 Task: Add the task  Integrate website with a new live chat support system to the section Gravity Wave in the project BioForge and add a Due Date to the respective task as 2023/11/08
Action: Mouse moved to (1076, 515)
Screenshot: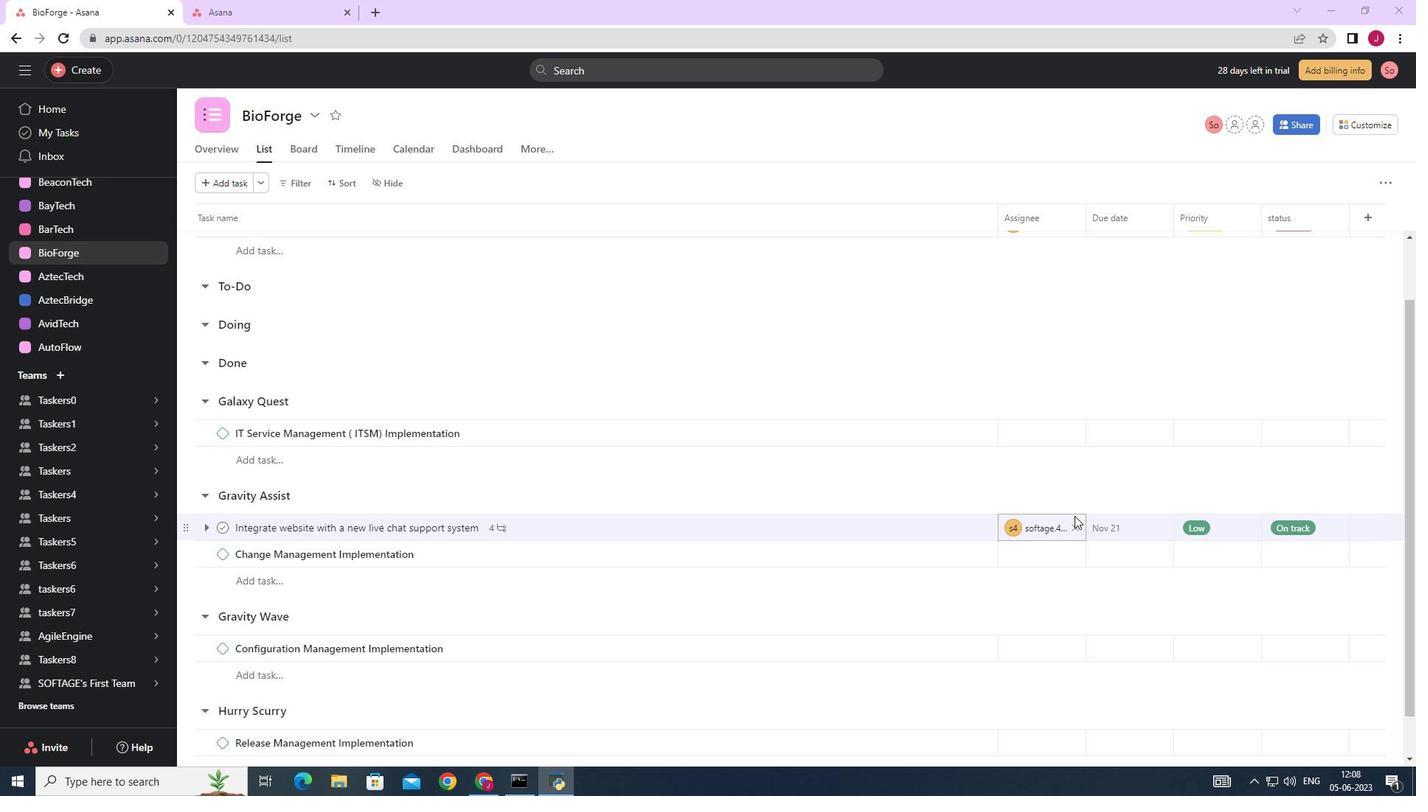 
Action: Mouse scrolled (1076, 514) with delta (0, 0)
Screenshot: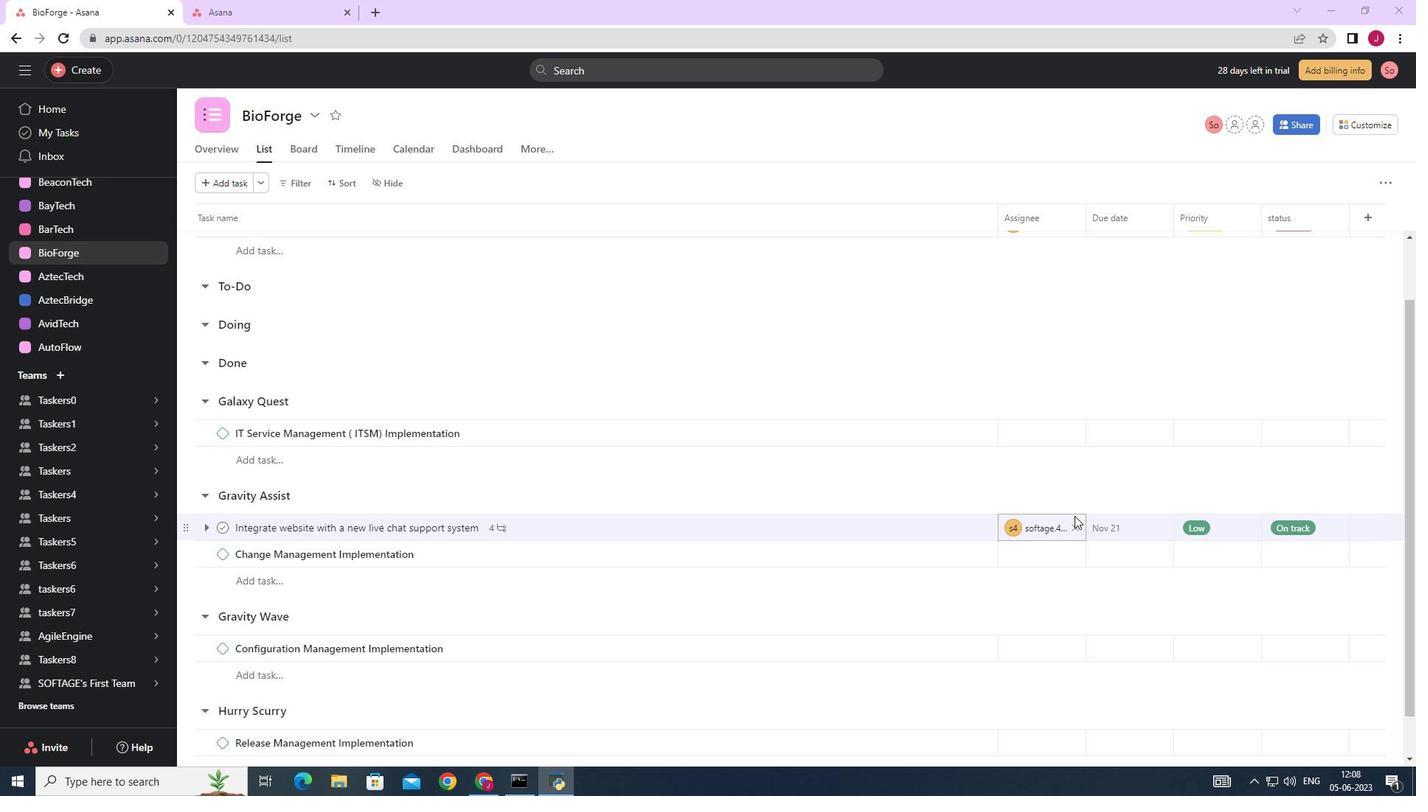 
Action: Mouse scrolled (1076, 514) with delta (0, 0)
Screenshot: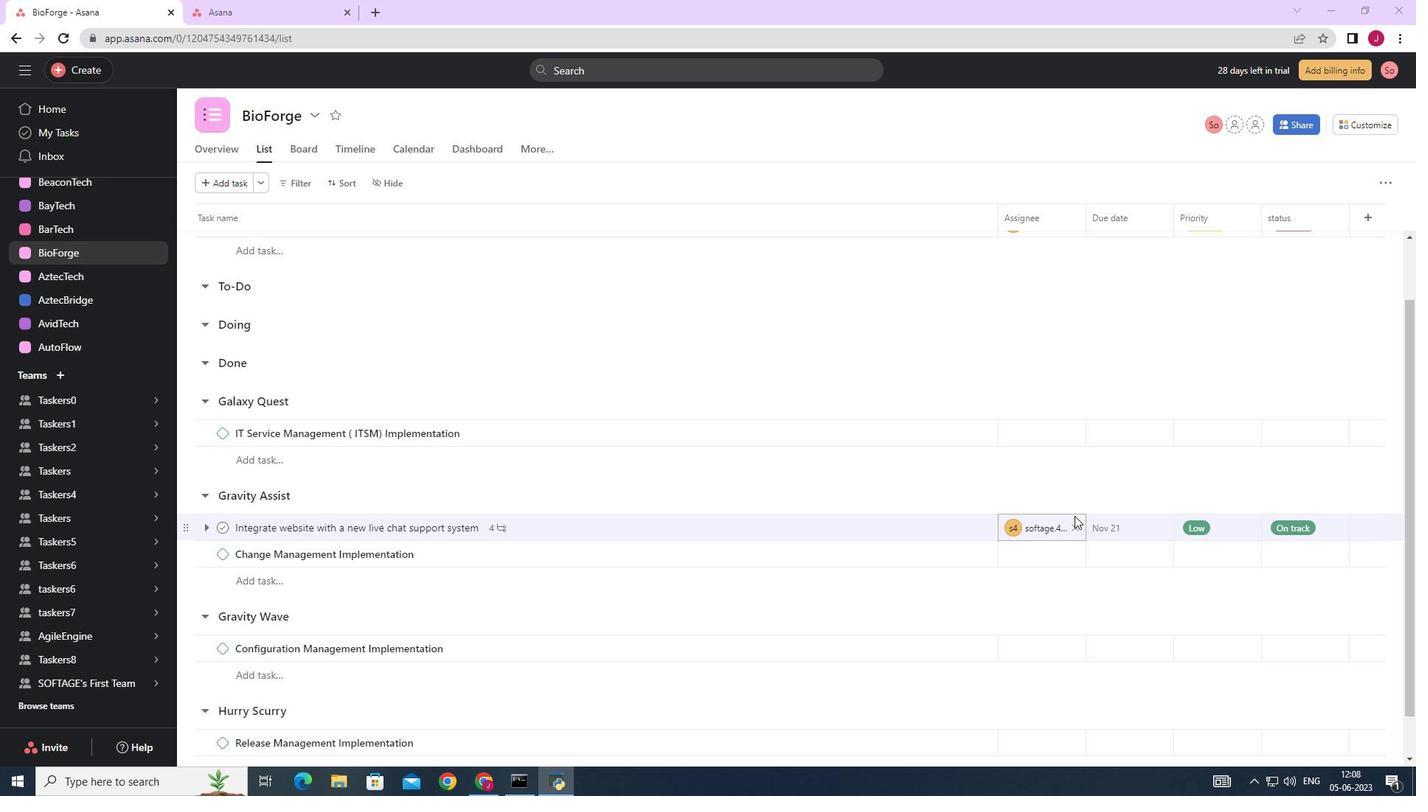 
Action: Mouse scrolled (1076, 514) with delta (0, 0)
Screenshot: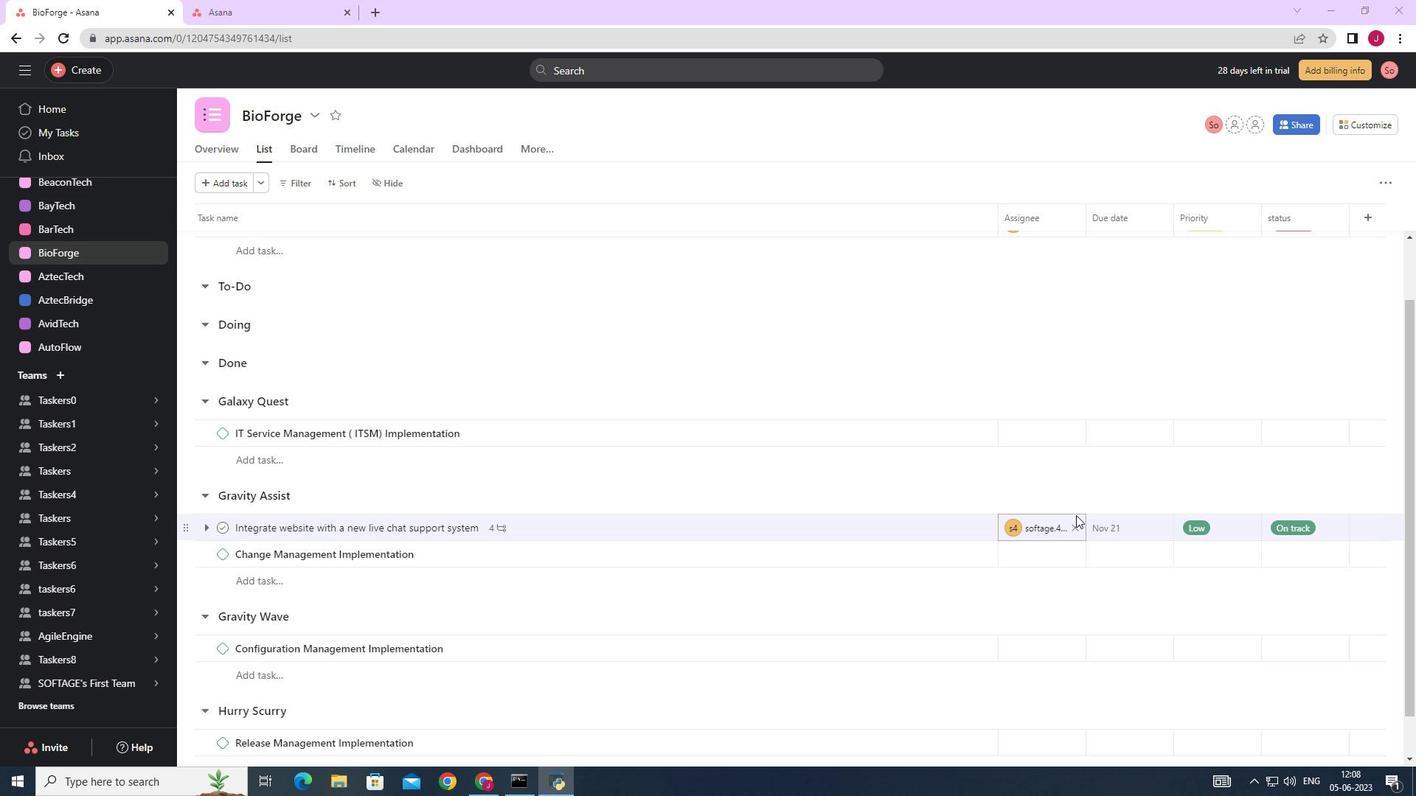 
Action: Mouse moved to (958, 485)
Screenshot: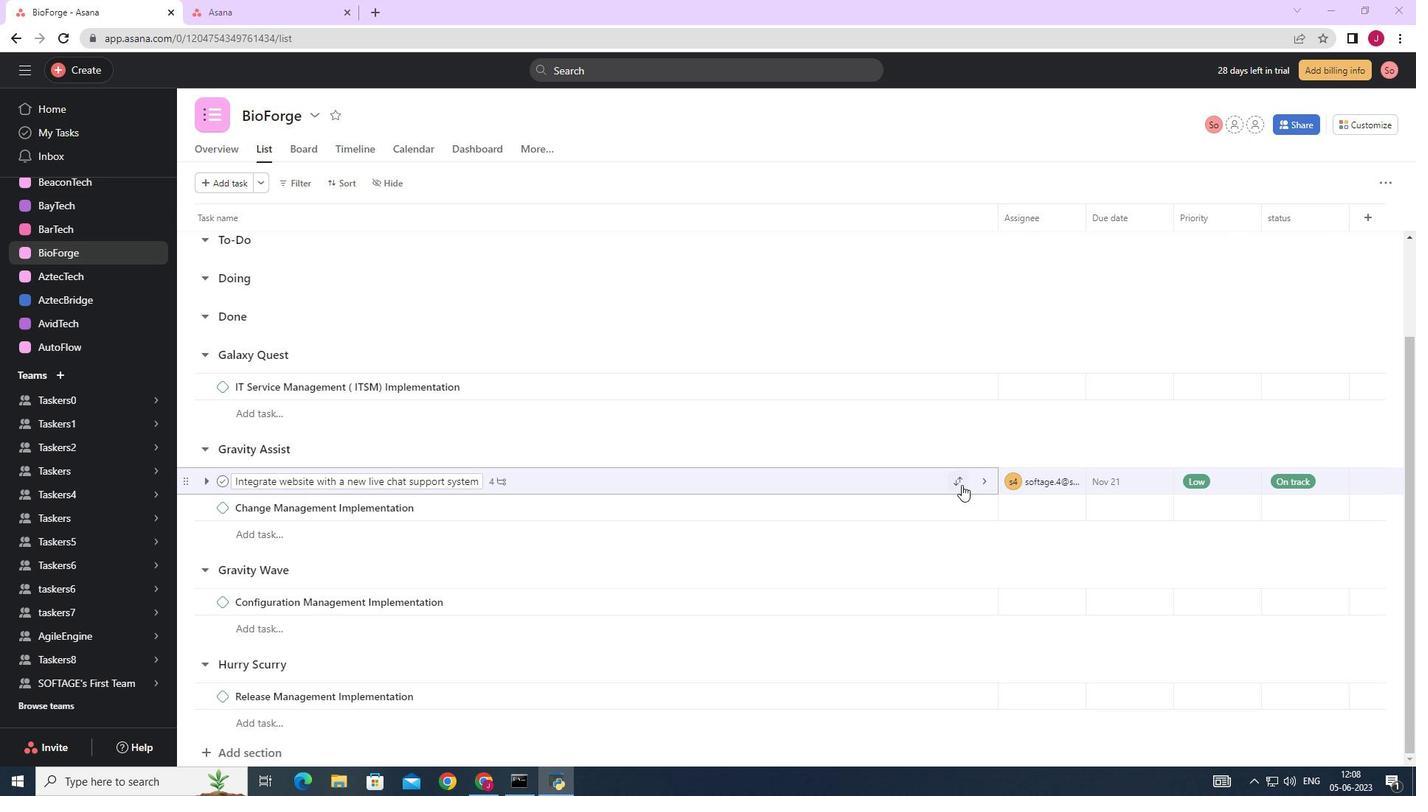 
Action: Mouse pressed left at (958, 485)
Screenshot: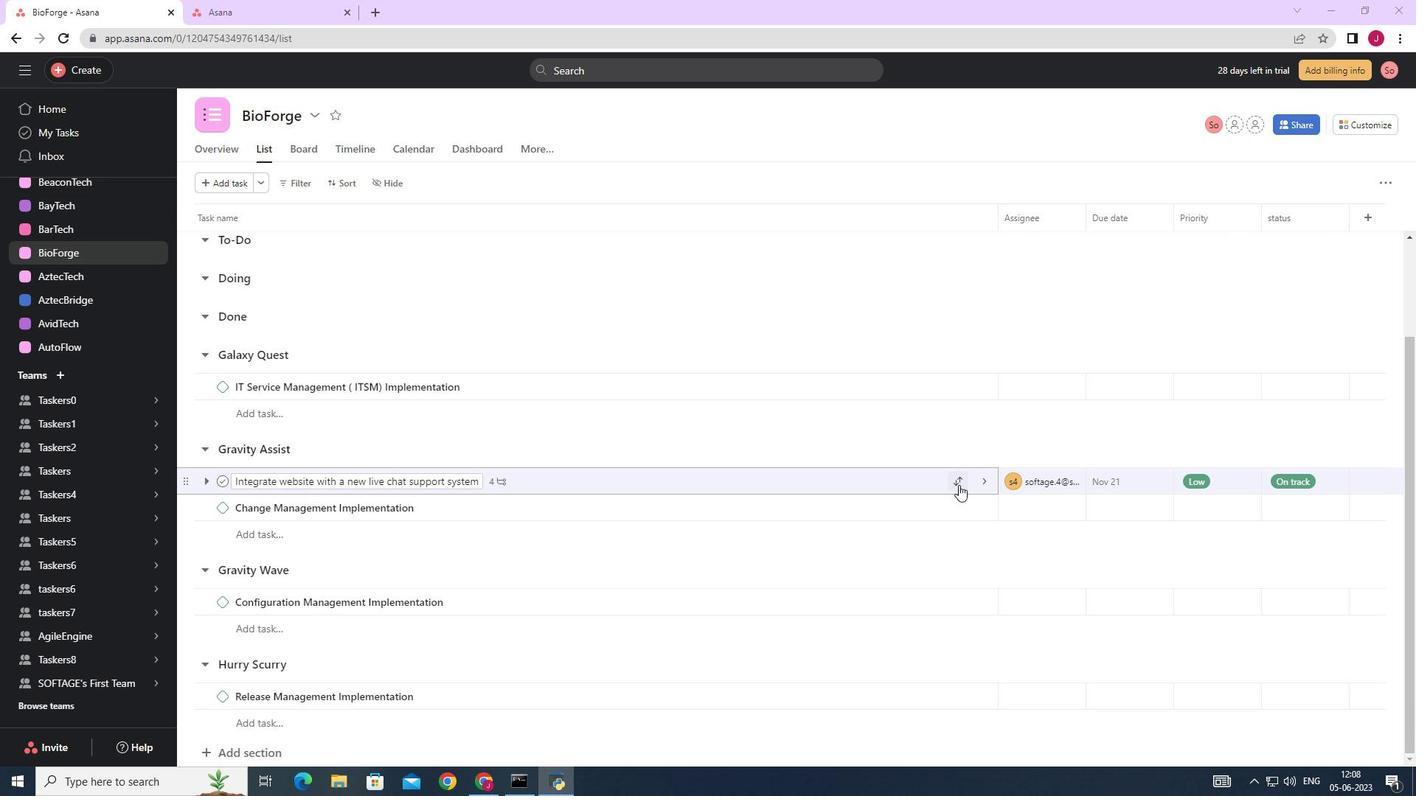 
Action: Mouse moved to (885, 698)
Screenshot: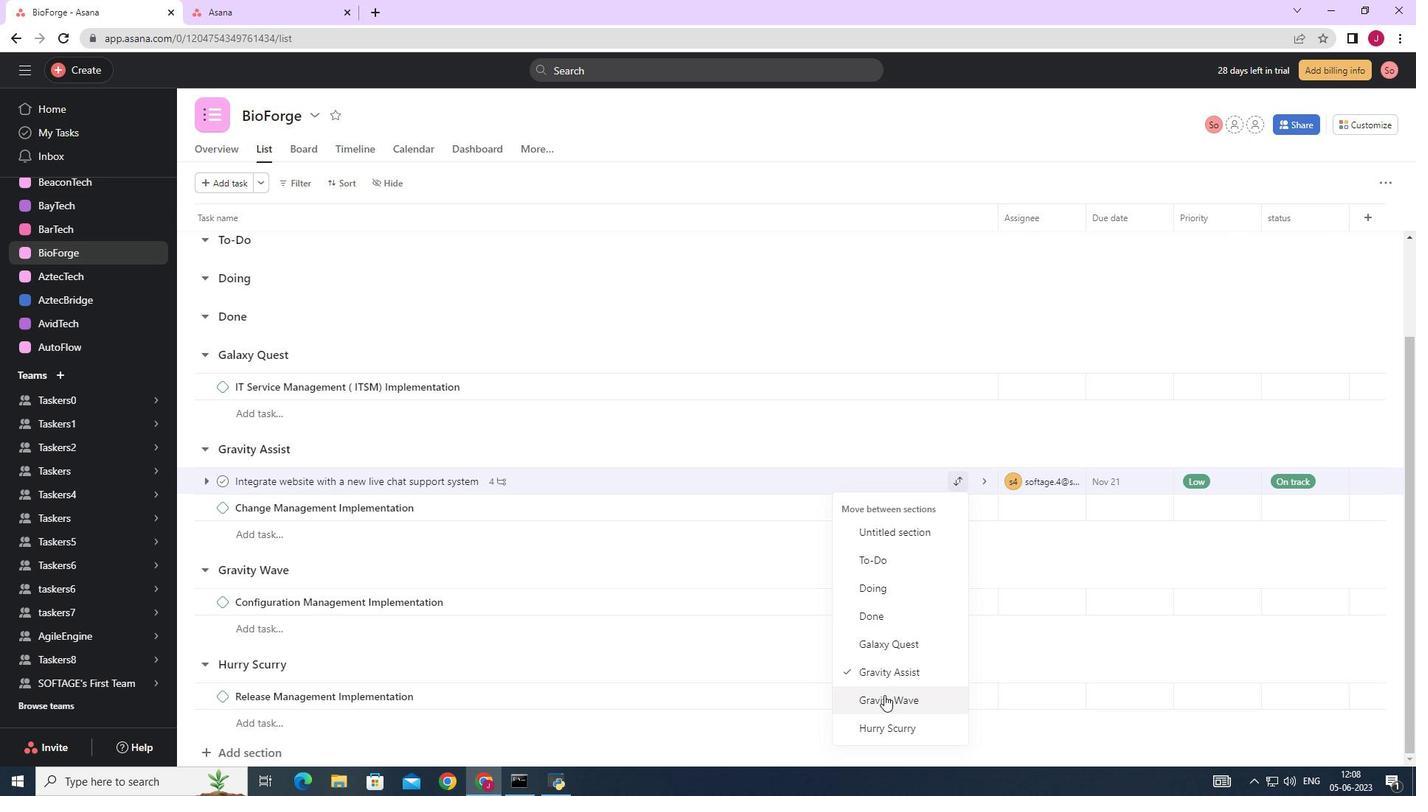 
Action: Mouse pressed left at (885, 698)
Screenshot: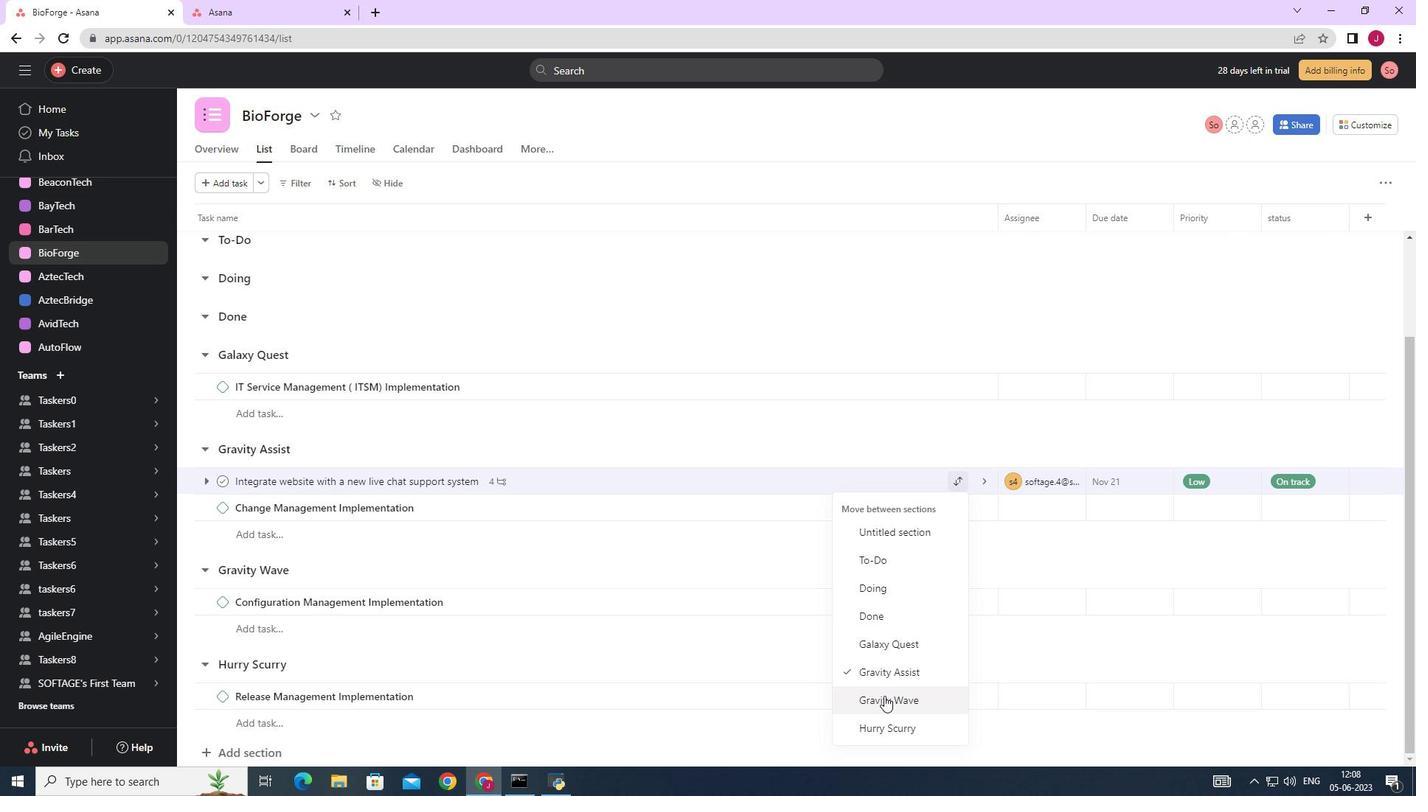
Action: Mouse moved to (1164, 579)
Screenshot: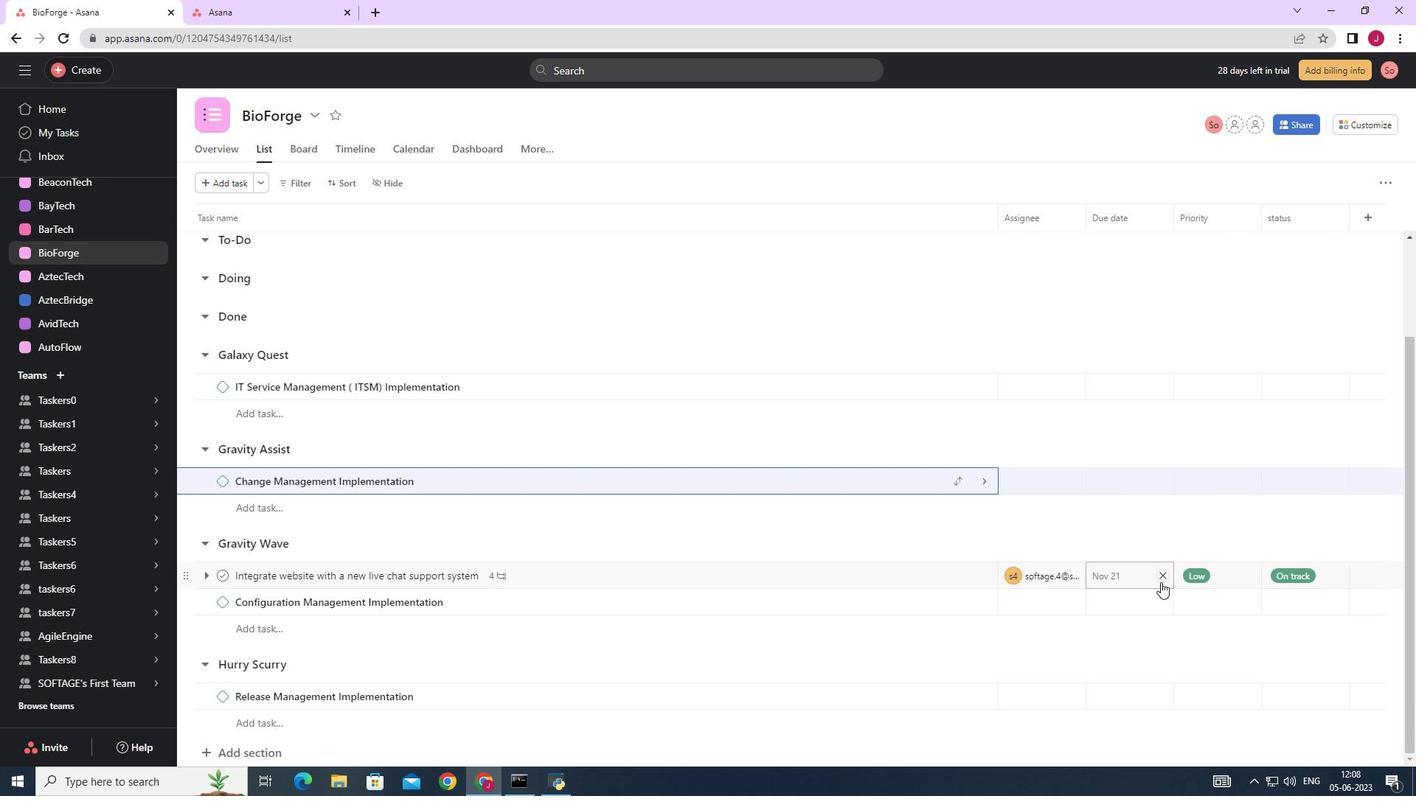 
Action: Mouse pressed left at (1164, 579)
Screenshot: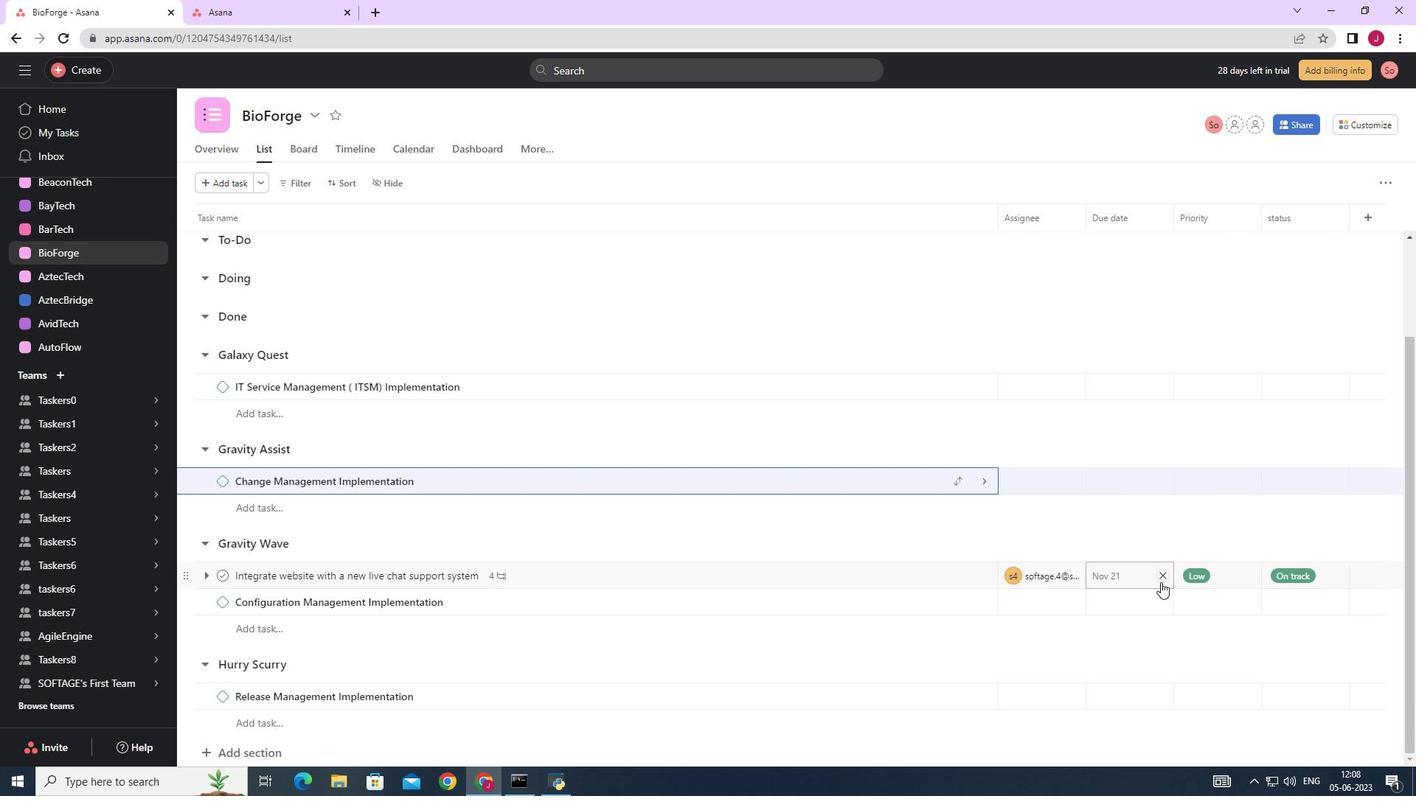 
Action: Mouse moved to (1117, 583)
Screenshot: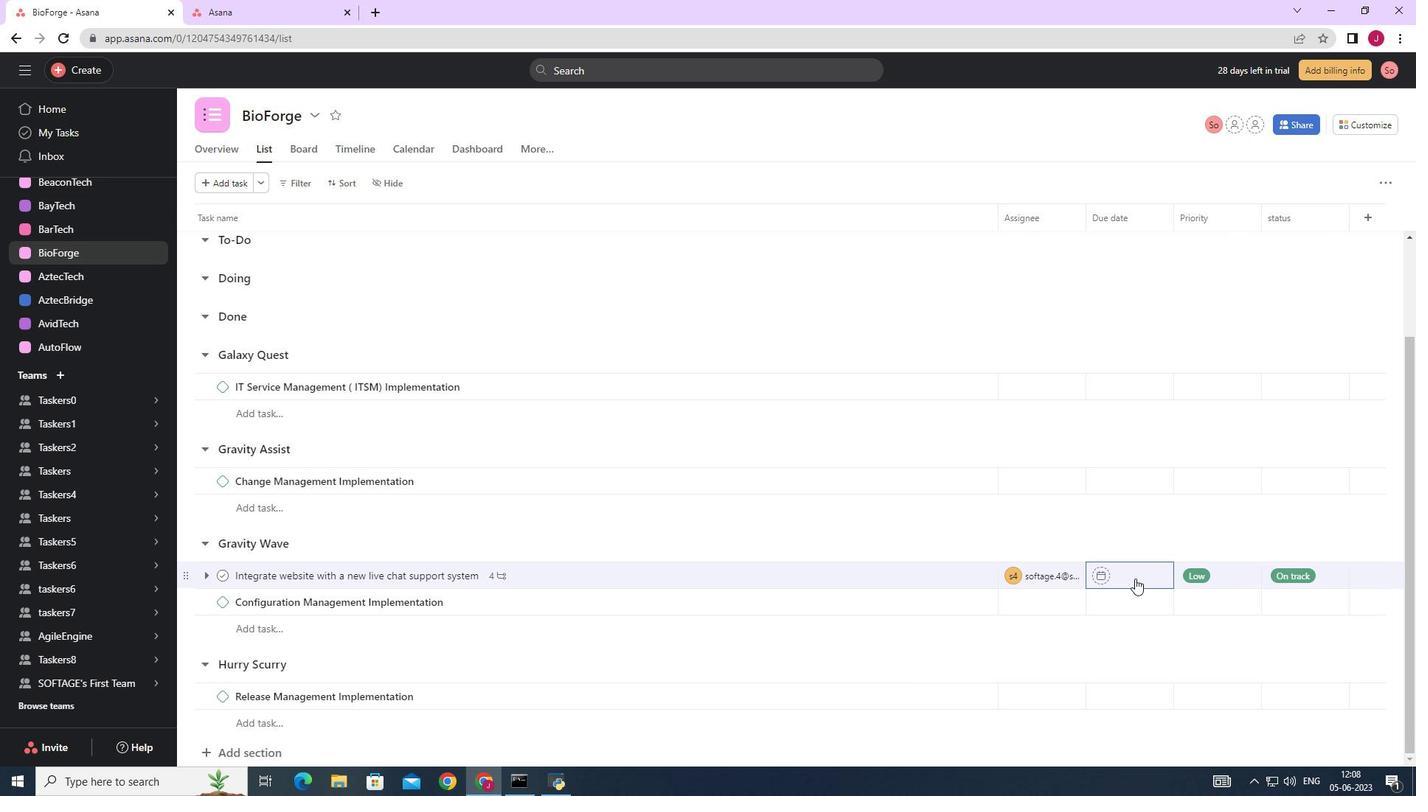 
Action: Mouse pressed left at (1117, 583)
Screenshot: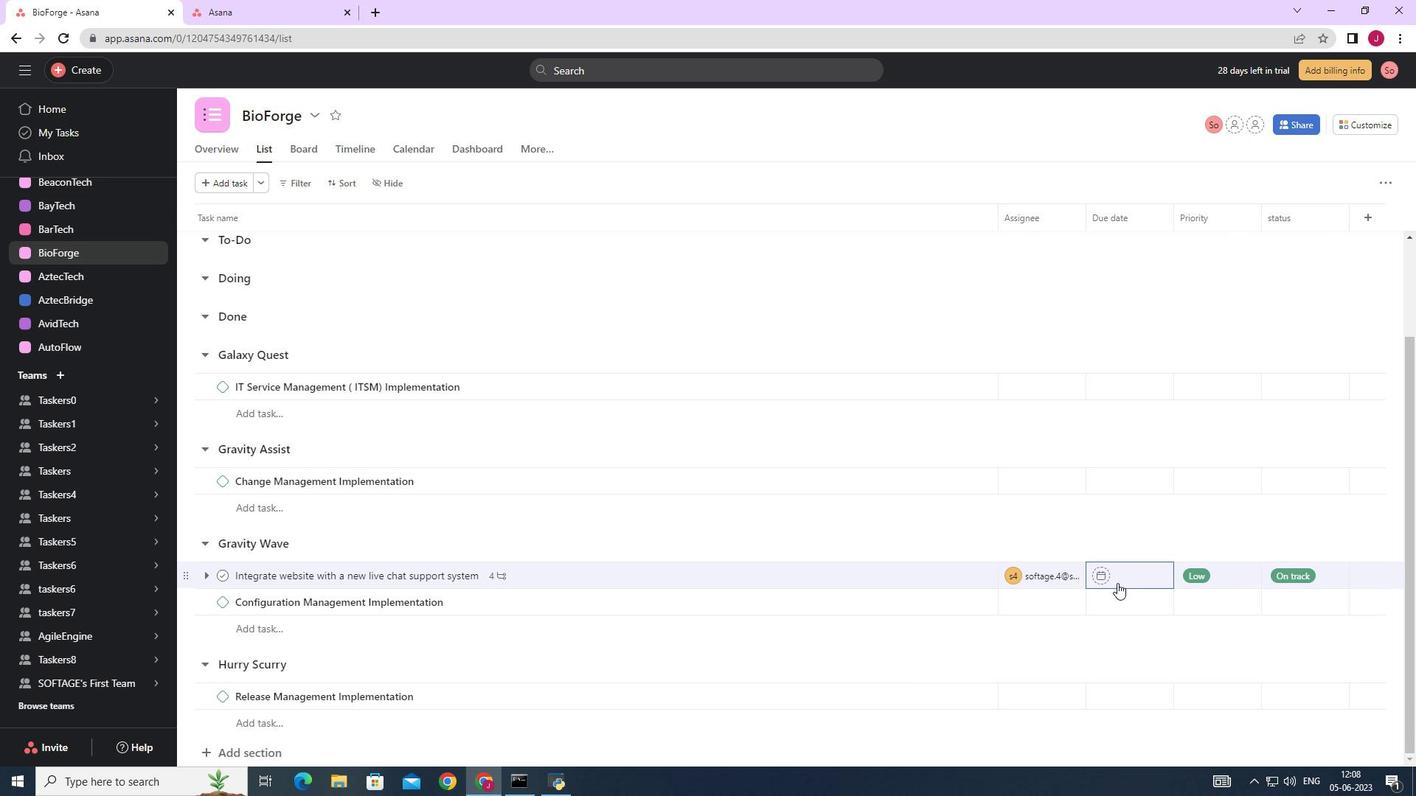
Action: Mouse moved to (1284, 344)
Screenshot: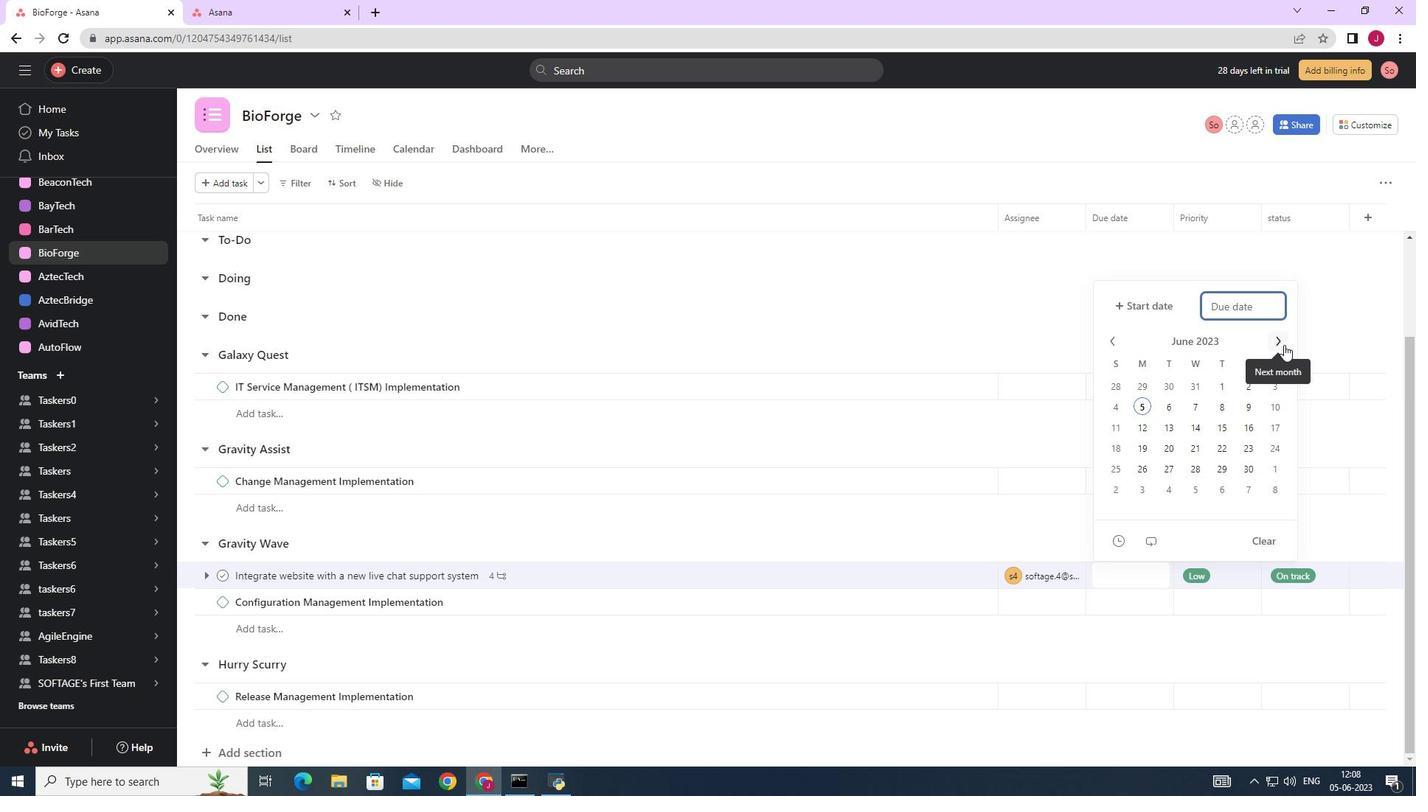 
Action: Mouse pressed left at (1284, 344)
Screenshot: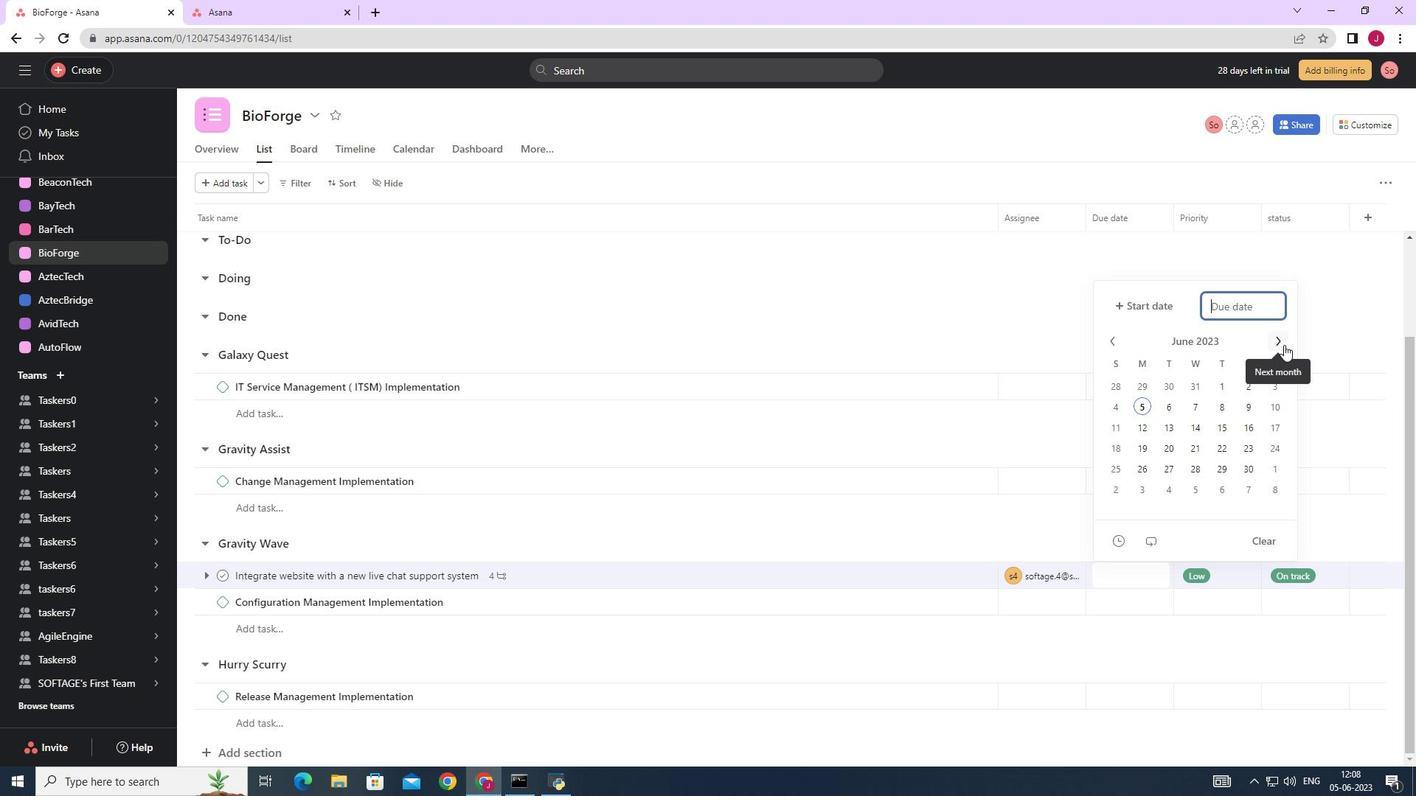 
Action: Mouse pressed left at (1284, 344)
Screenshot: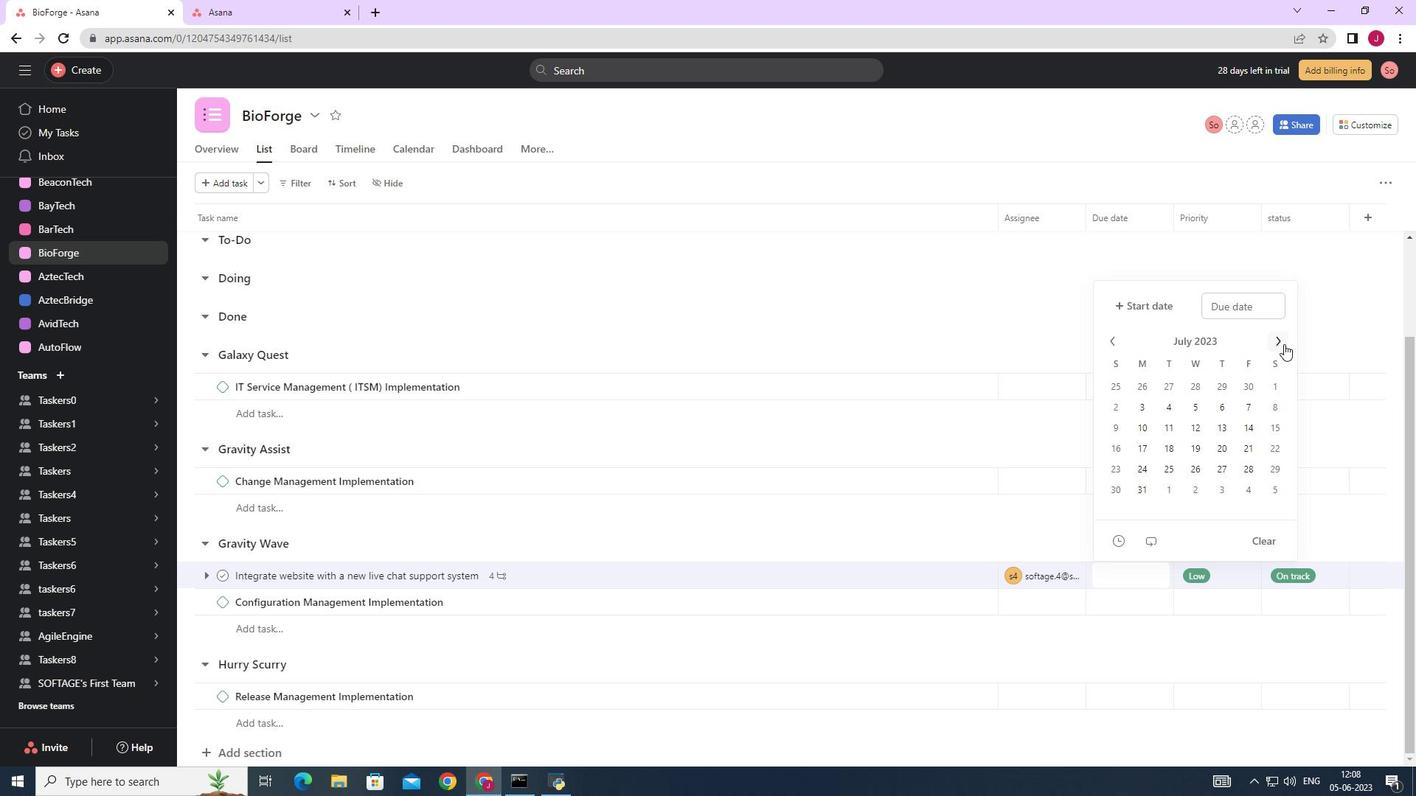 
Action: Mouse pressed left at (1284, 344)
Screenshot: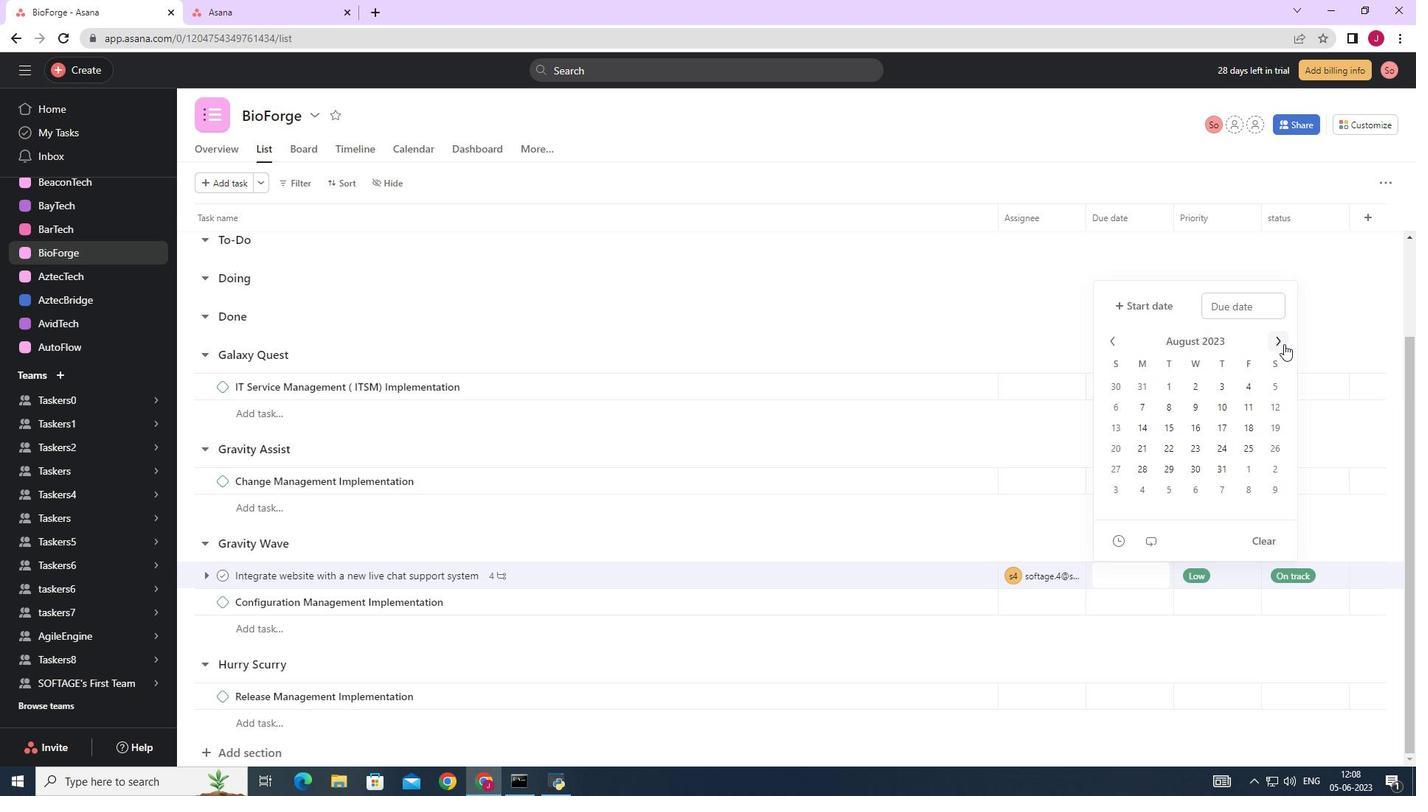 
Action: Mouse pressed left at (1284, 344)
Screenshot: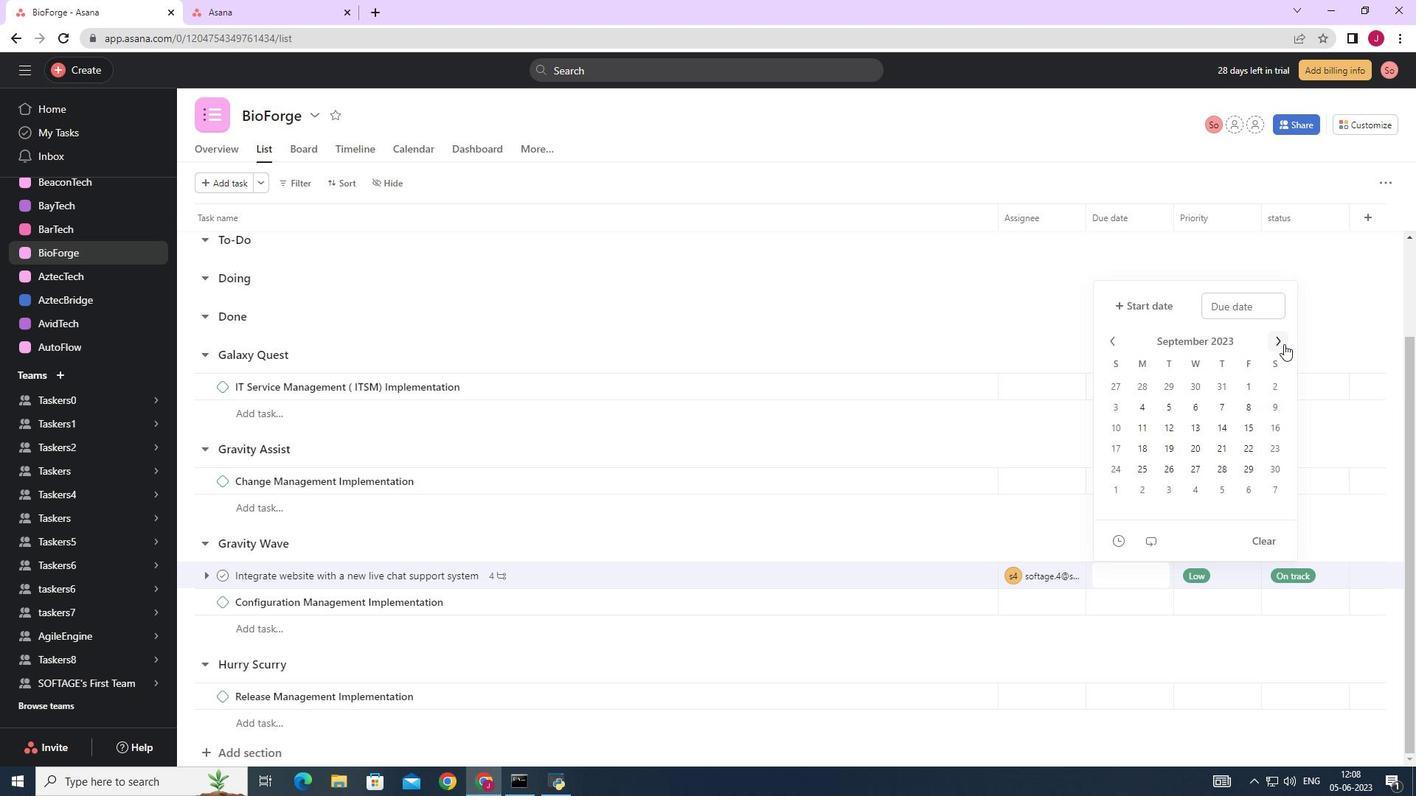 
Action: Mouse pressed left at (1284, 344)
Screenshot: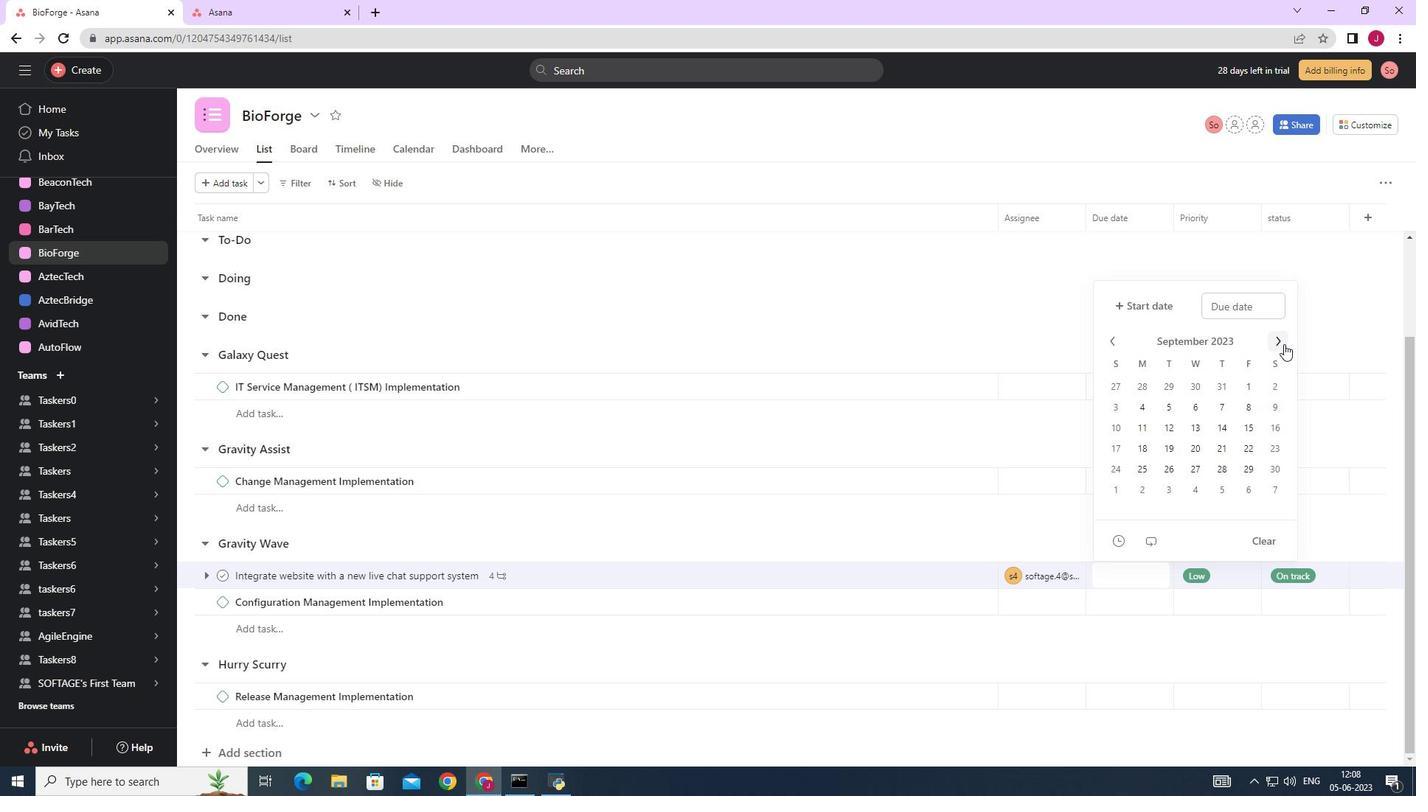 
Action: Mouse moved to (1199, 406)
Screenshot: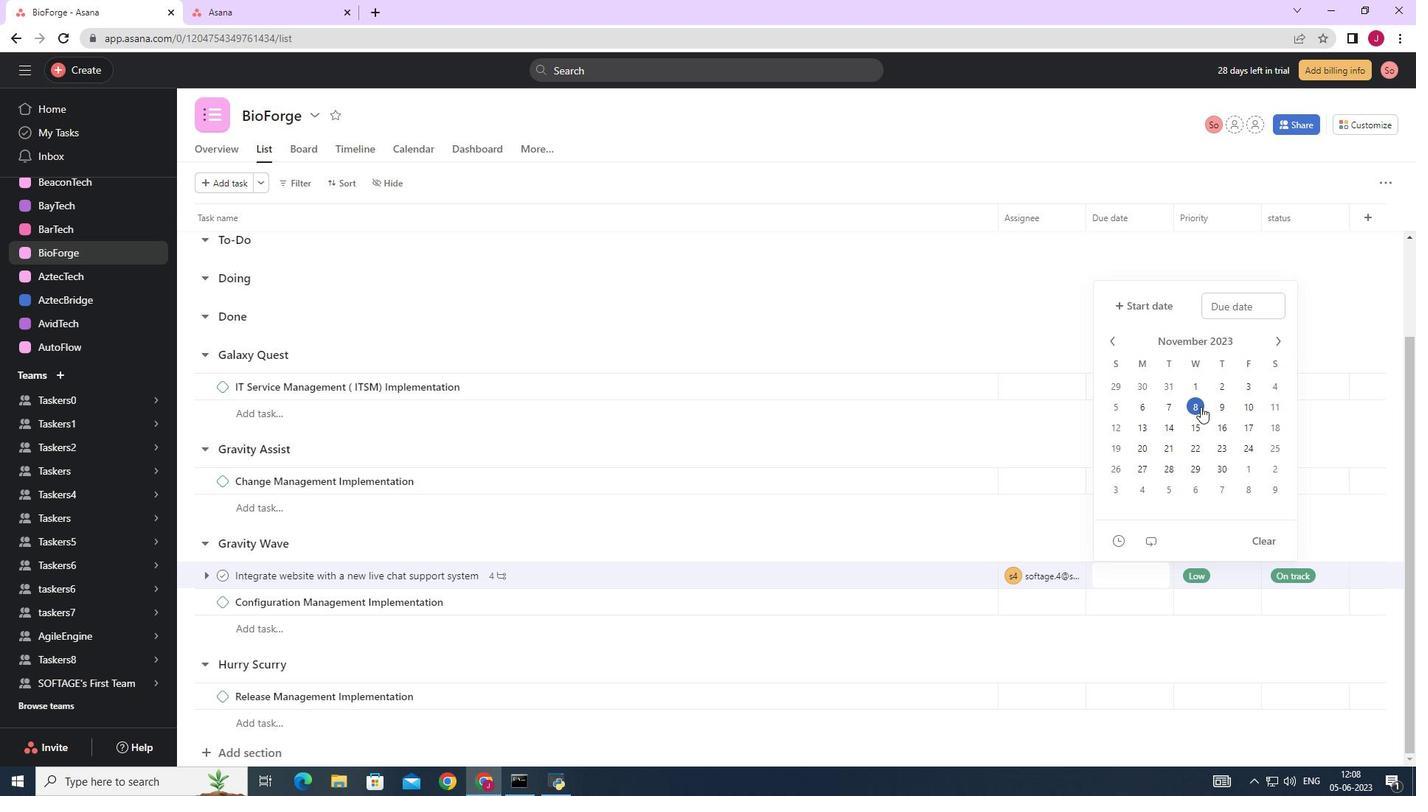 
Action: Mouse pressed left at (1199, 406)
Screenshot: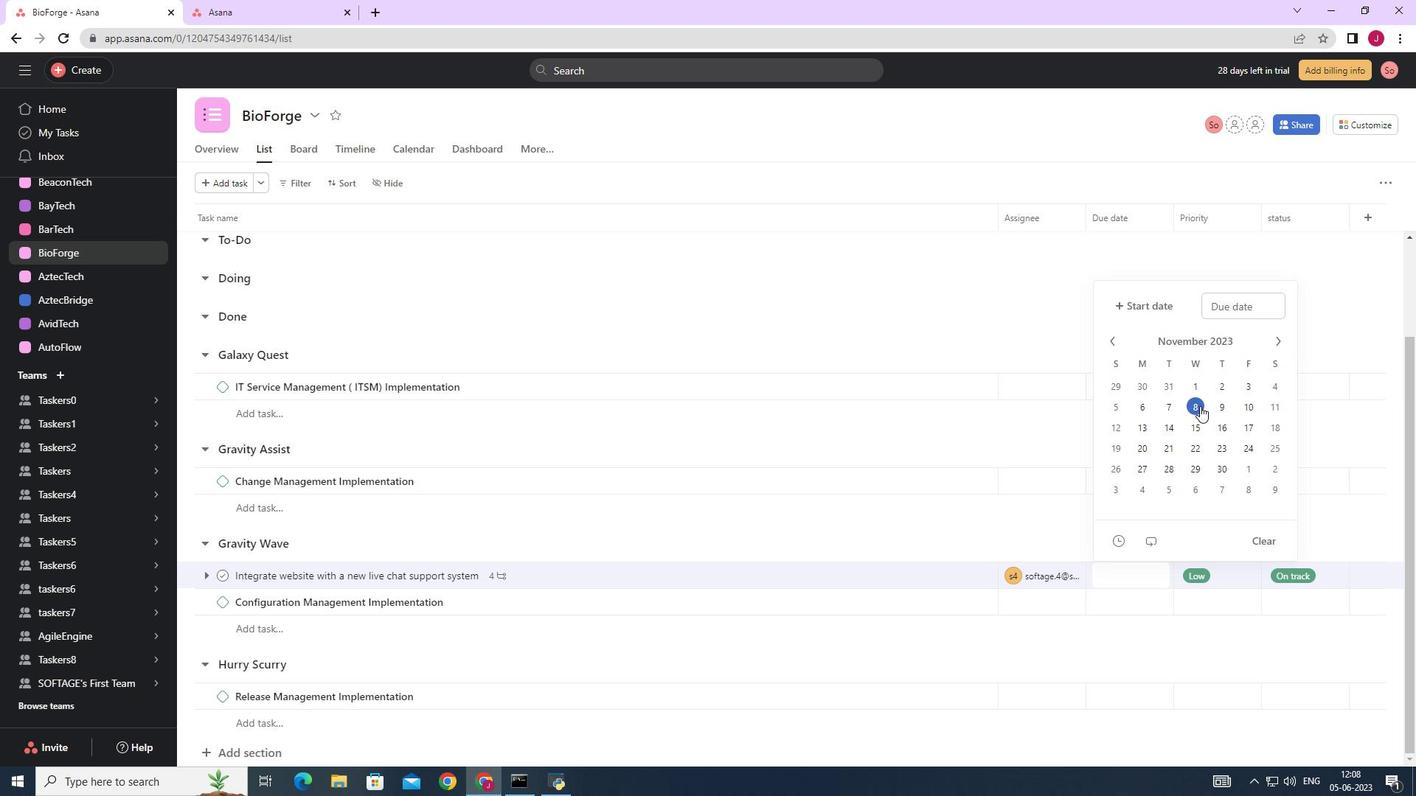 
Action: Mouse moved to (1357, 301)
Screenshot: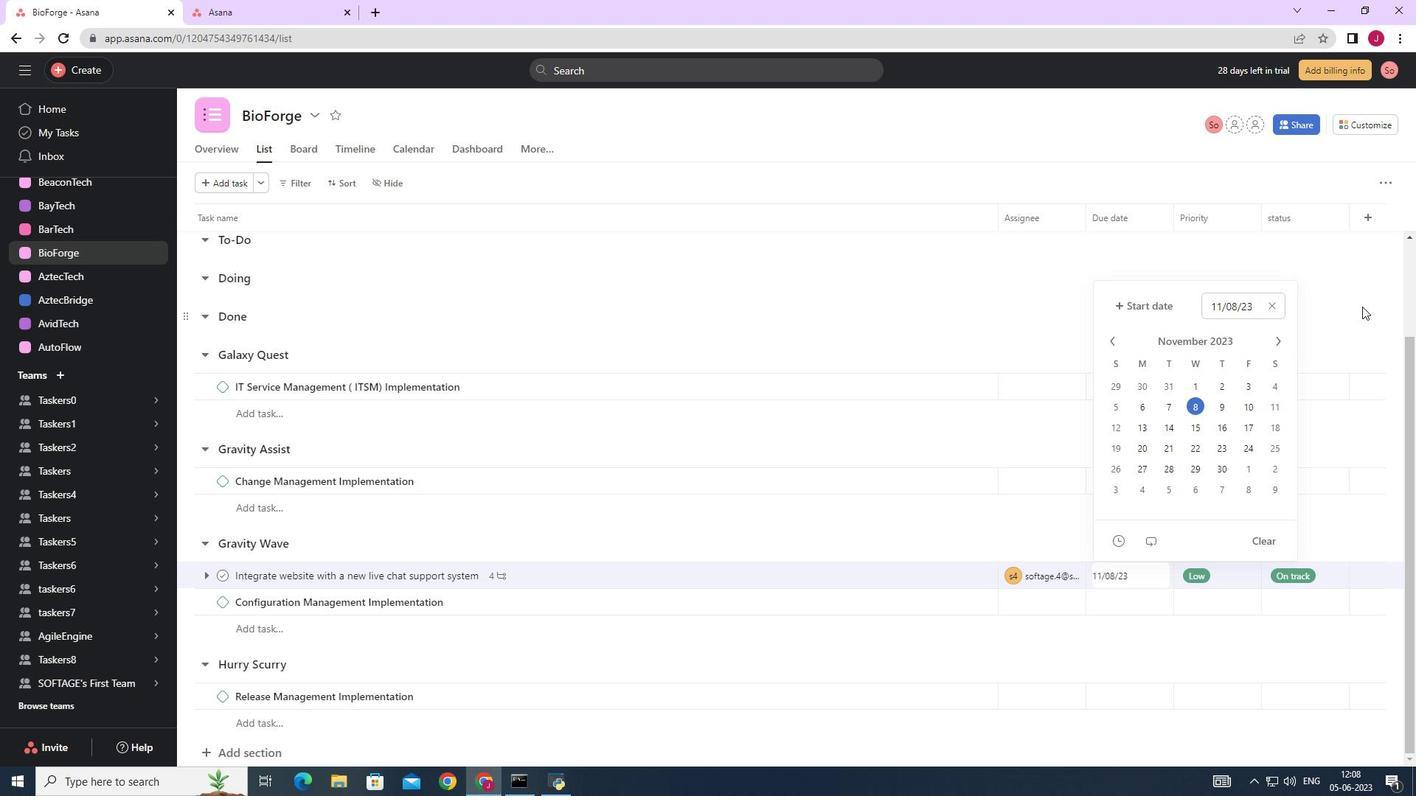 
Action: Mouse pressed left at (1357, 301)
Screenshot: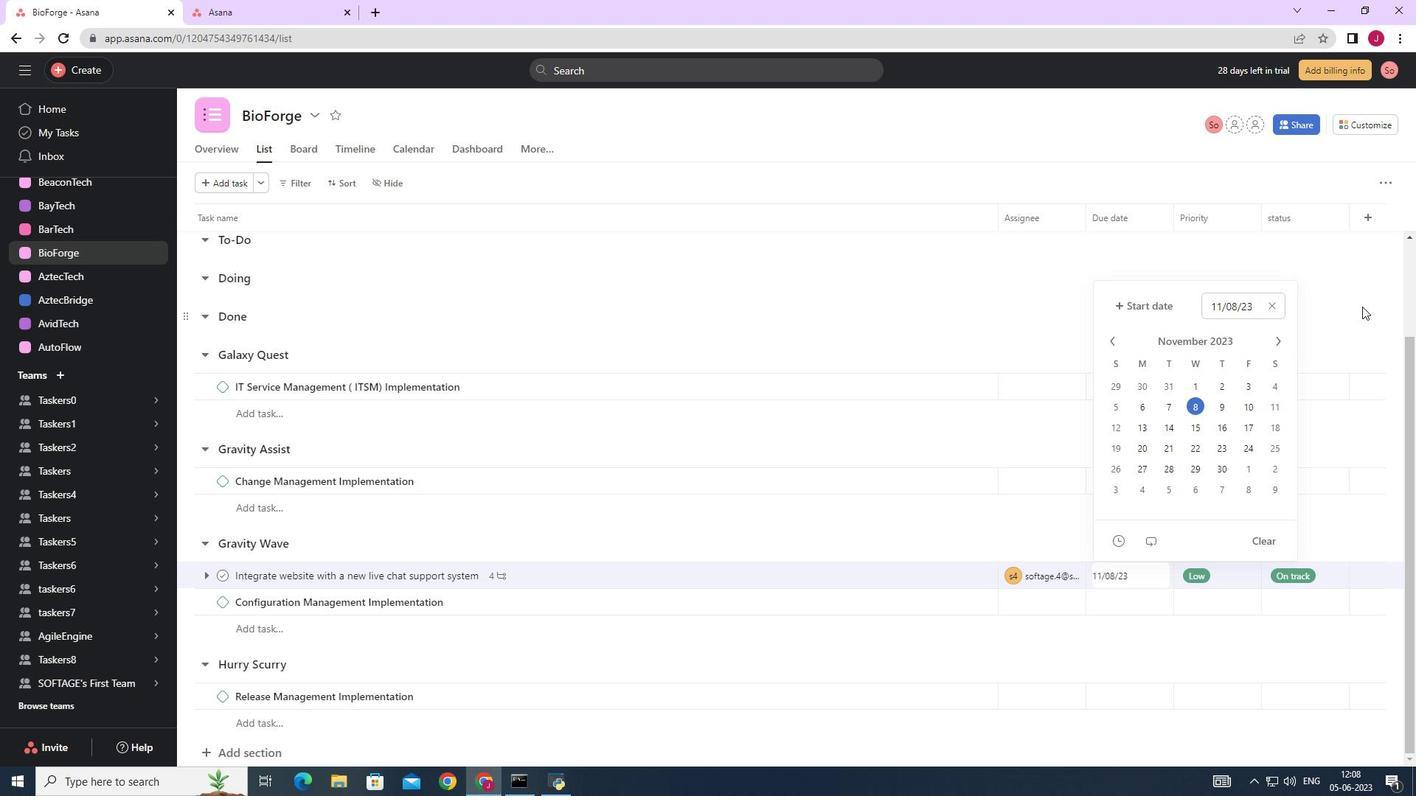 
Action: Mouse moved to (1357, 301)
Screenshot: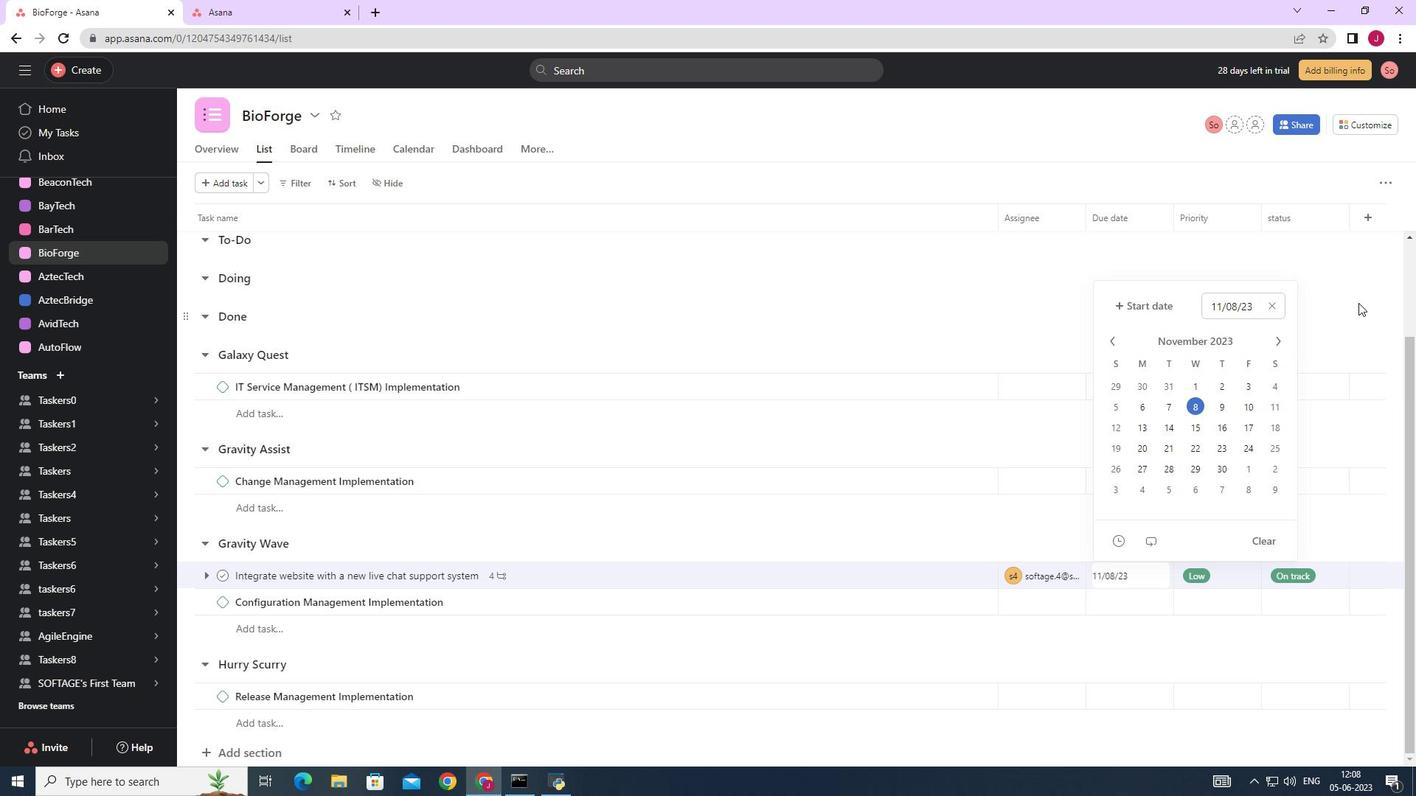 
